 Task: For heading  Tahoma with underline.  font size for heading20,  'Change the font style of data to'Arial.  and font size to 12,  Change the alignment of both headline & data to Align left.  In the sheet   Blaze Sales book
Action: Mouse moved to (61, 95)
Screenshot: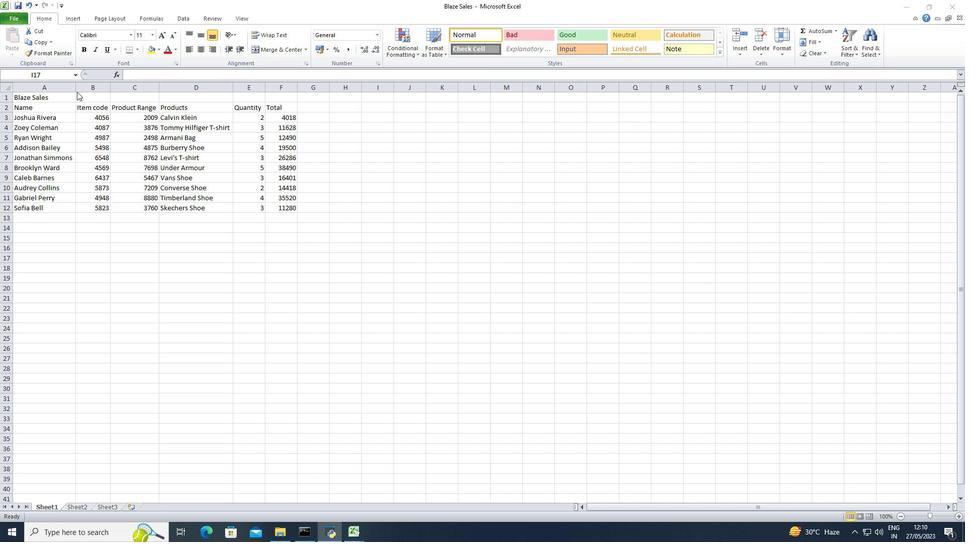 
Action: Mouse pressed left at (61, 95)
Screenshot: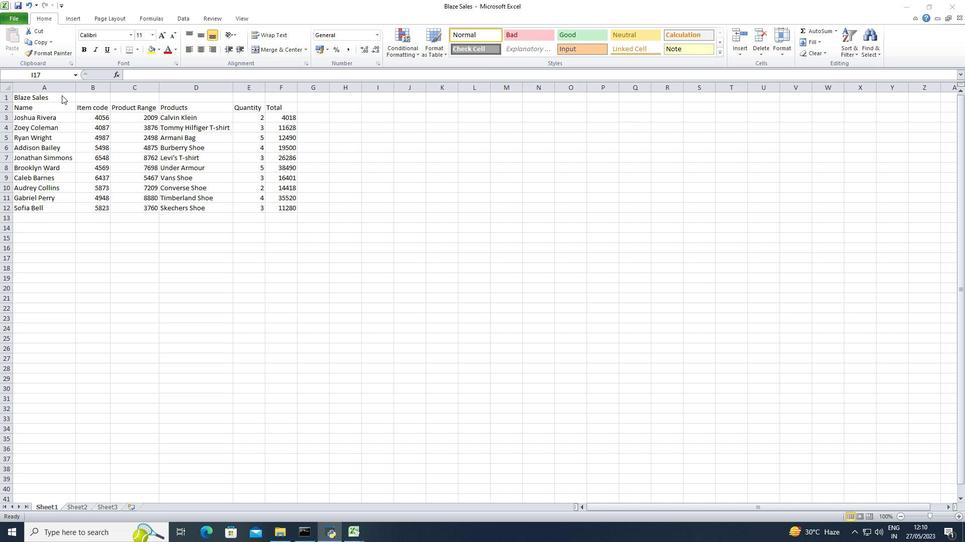 
Action: Mouse moved to (63, 97)
Screenshot: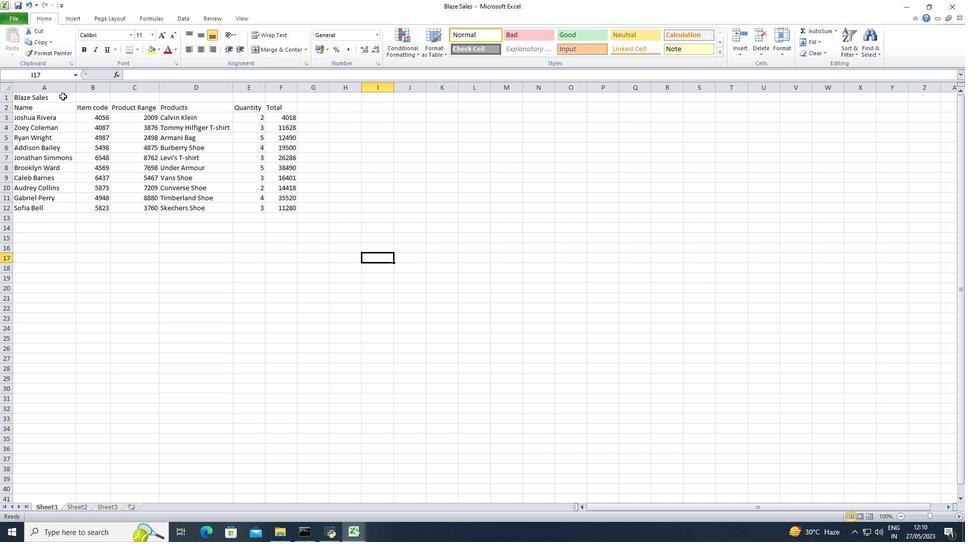 
Action: Mouse pressed left at (63, 97)
Screenshot: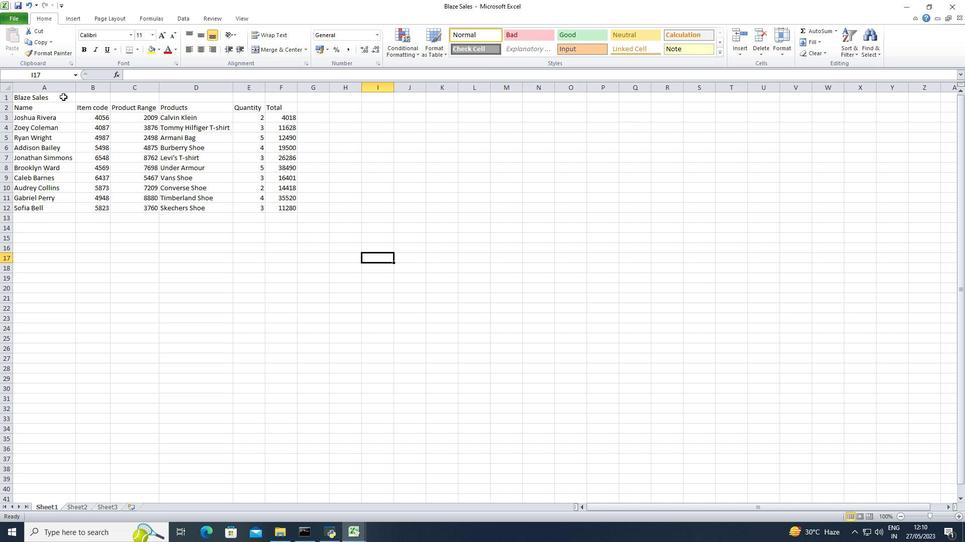 
Action: Mouse moved to (132, 37)
Screenshot: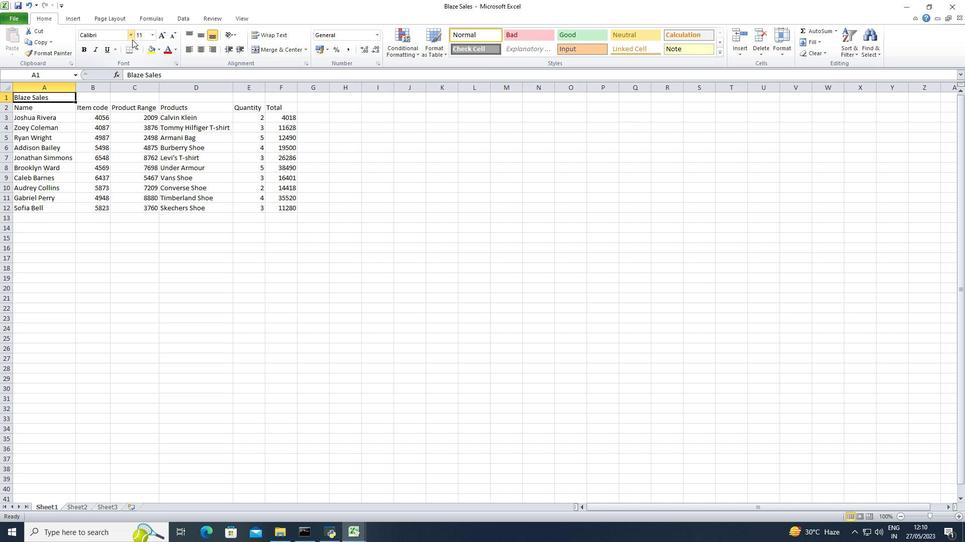 
Action: Mouse pressed left at (132, 37)
Screenshot: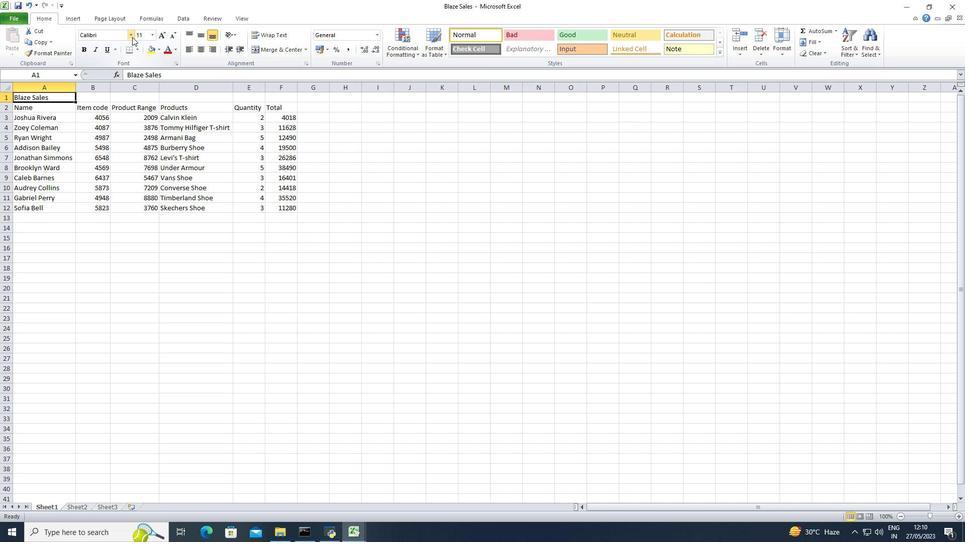 
Action: Key pressed tahoma
Screenshot: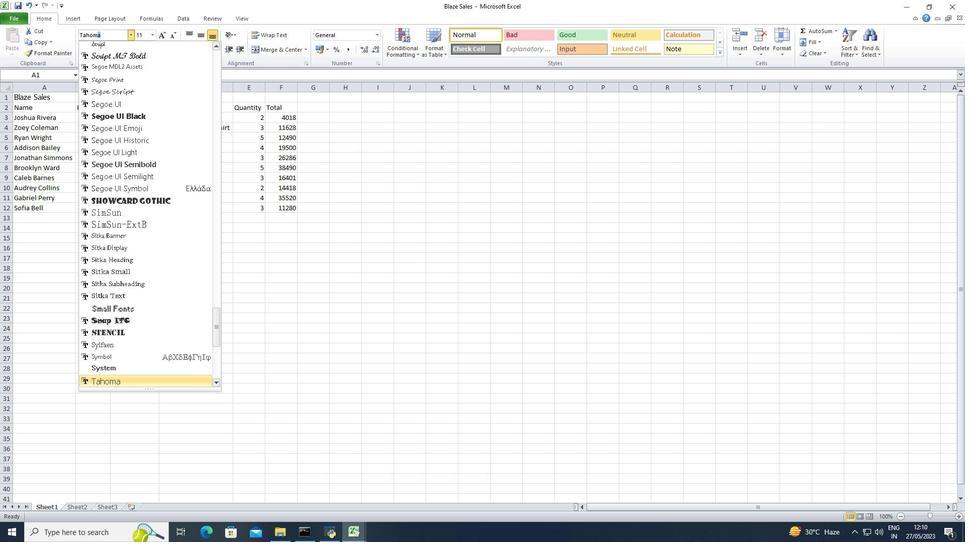 
Action: Mouse moved to (138, 381)
Screenshot: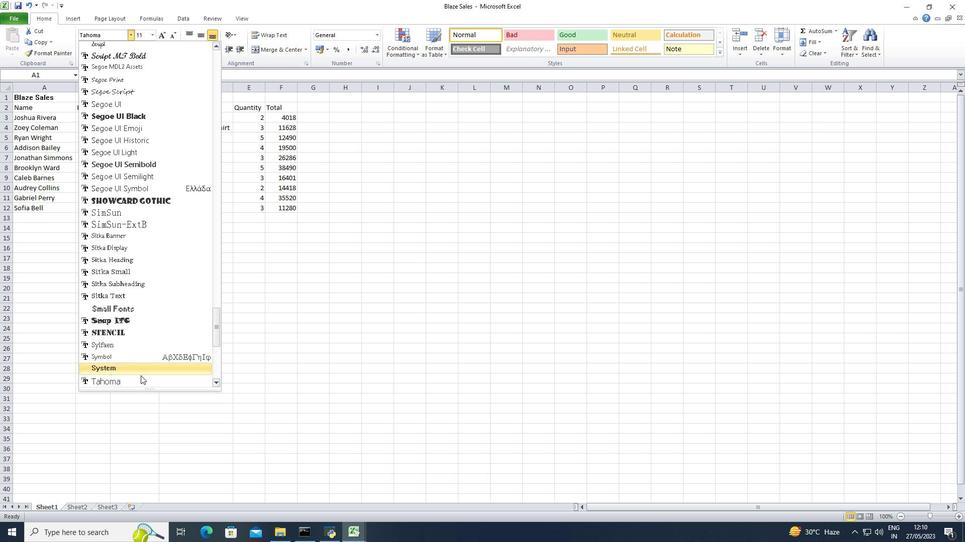
Action: Mouse pressed left at (138, 381)
Screenshot: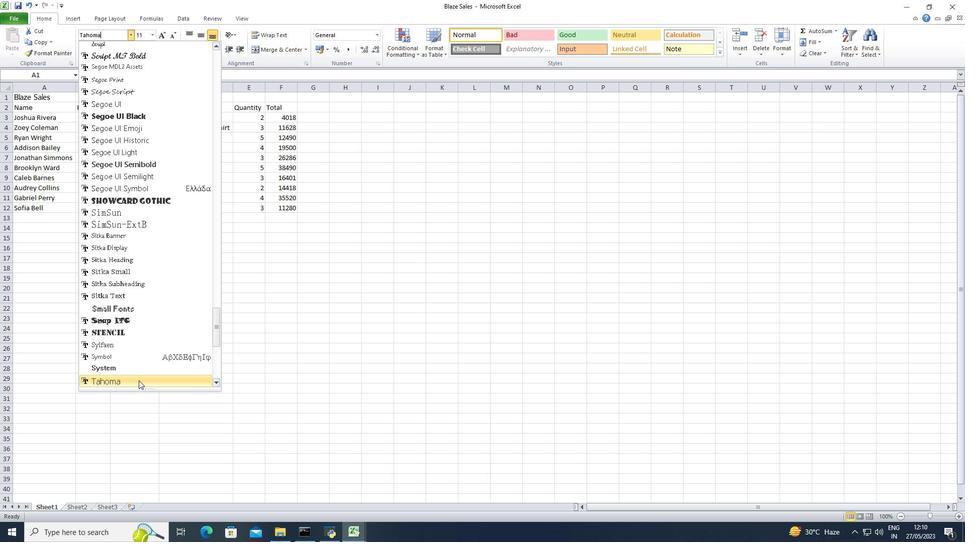 
Action: Mouse moved to (107, 50)
Screenshot: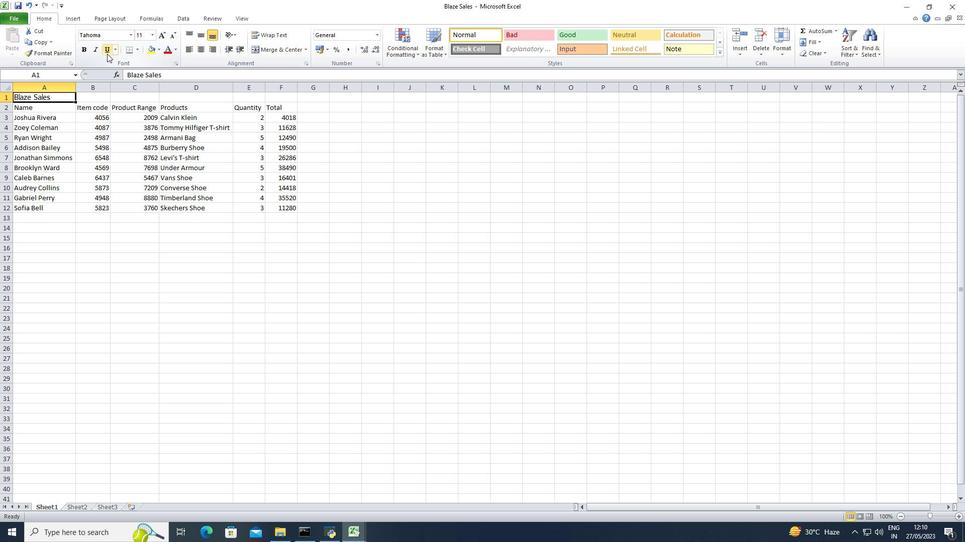 
Action: Mouse pressed left at (107, 50)
Screenshot: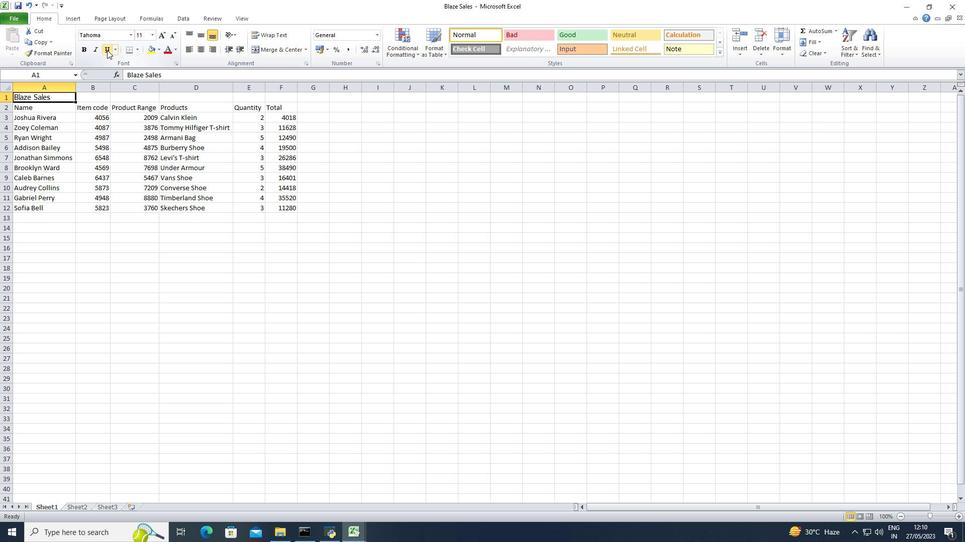 
Action: Mouse moved to (151, 36)
Screenshot: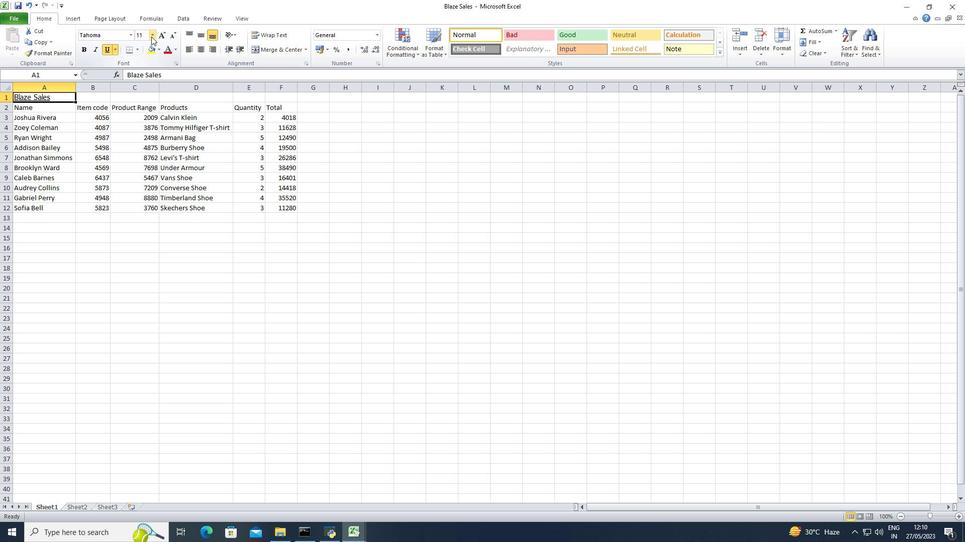 
Action: Mouse pressed left at (151, 36)
Screenshot: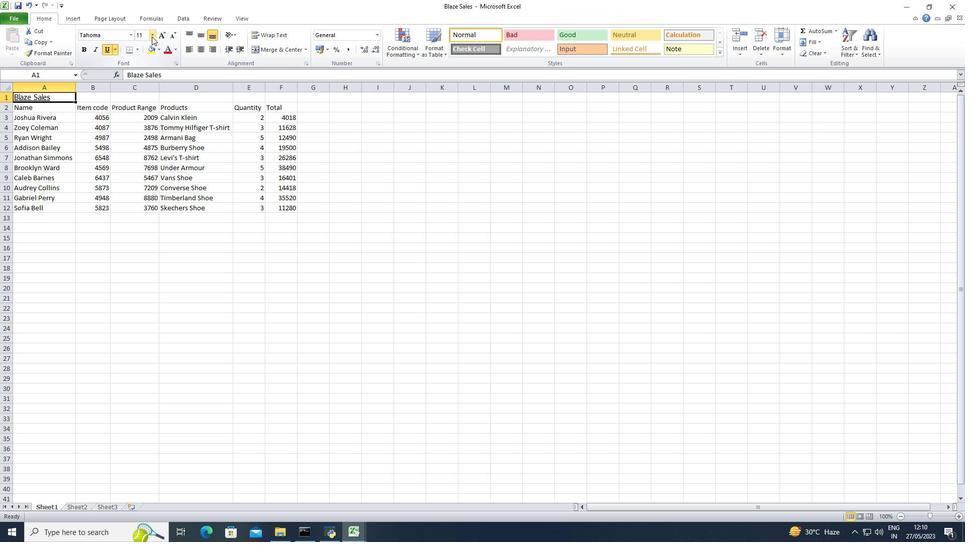 
Action: Mouse moved to (140, 114)
Screenshot: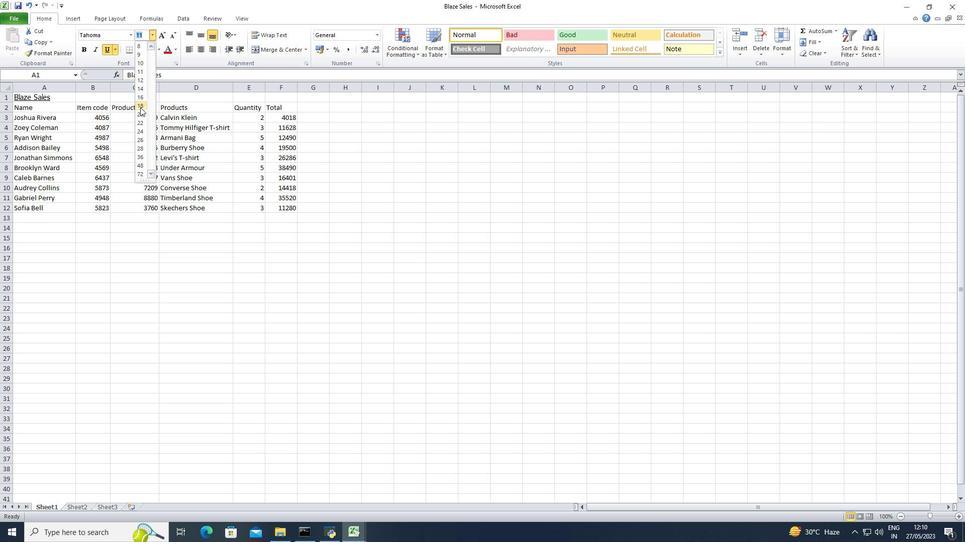 
Action: Mouse pressed left at (140, 114)
Screenshot: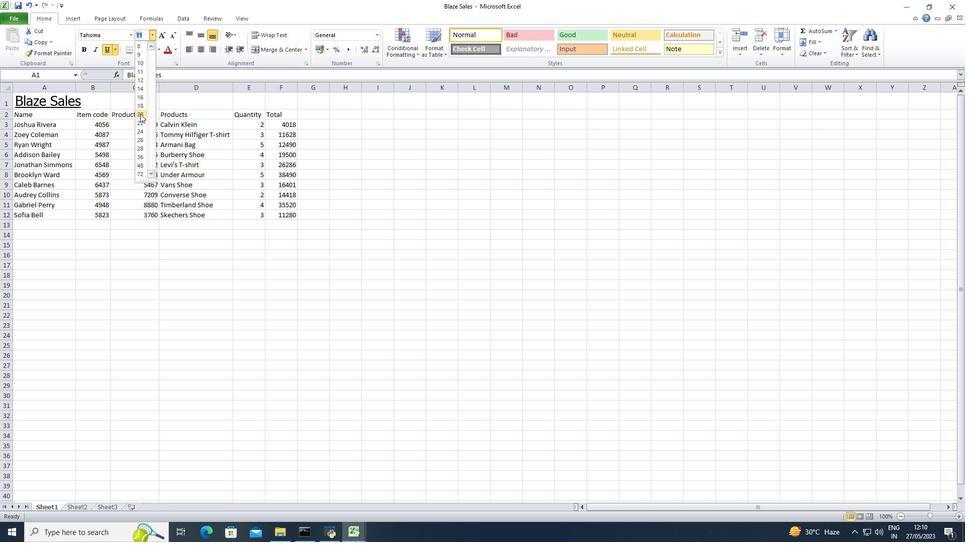 
Action: Mouse moved to (52, 115)
Screenshot: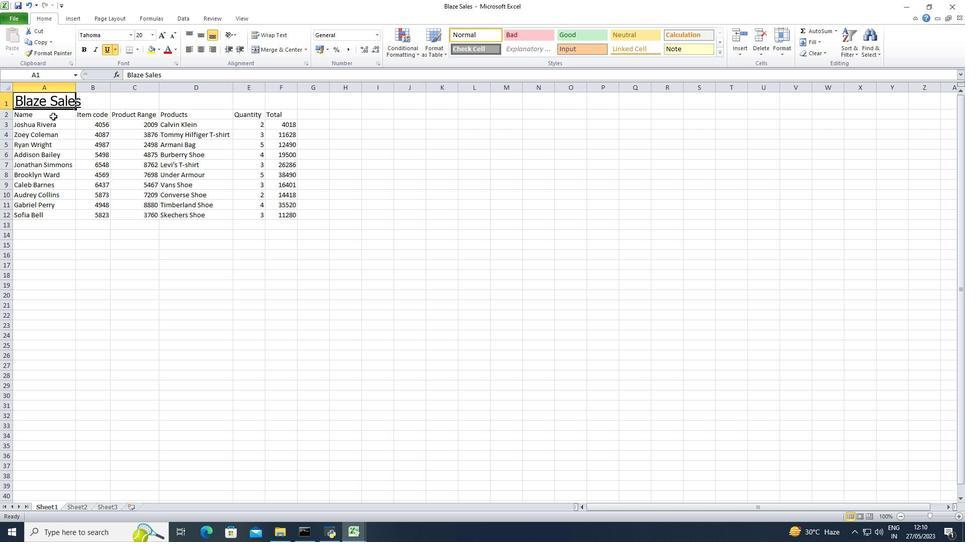 
Action: Mouse pressed left at (52, 115)
Screenshot: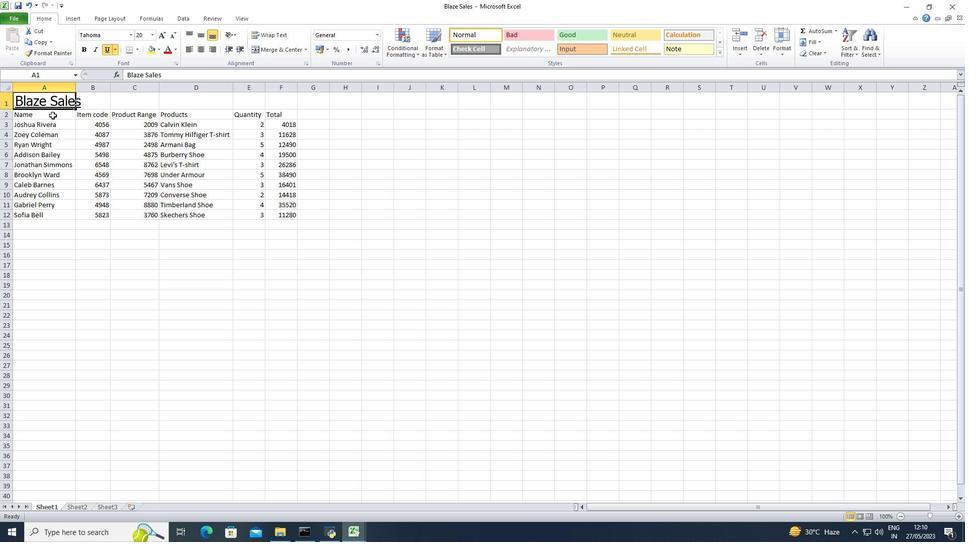 
Action: Mouse moved to (131, 36)
Screenshot: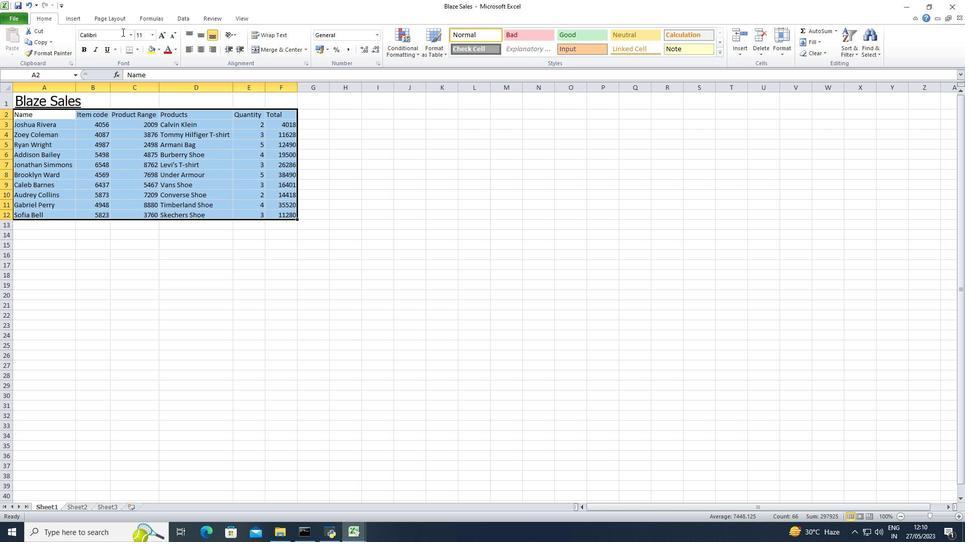 
Action: Mouse pressed left at (131, 36)
Screenshot: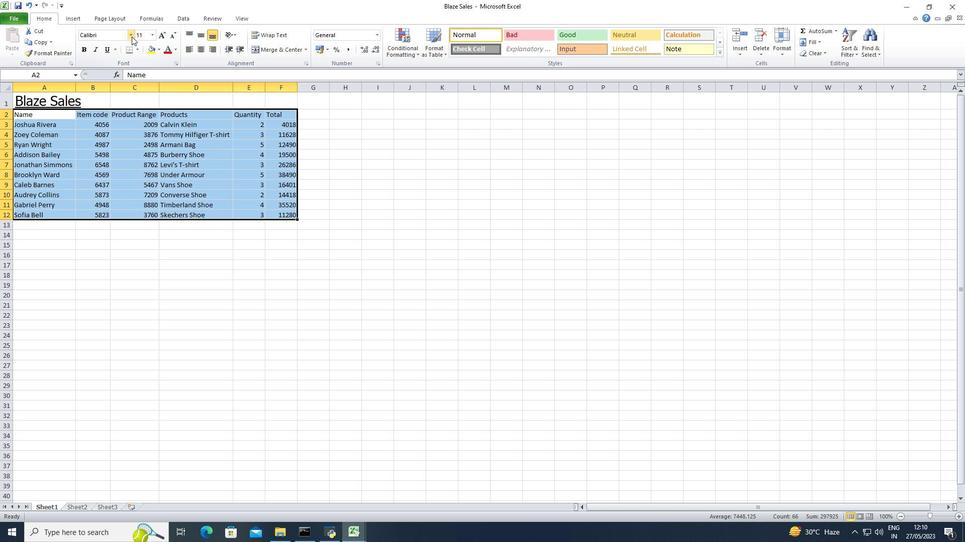 
Action: Mouse moved to (116, 117)
Screenshot: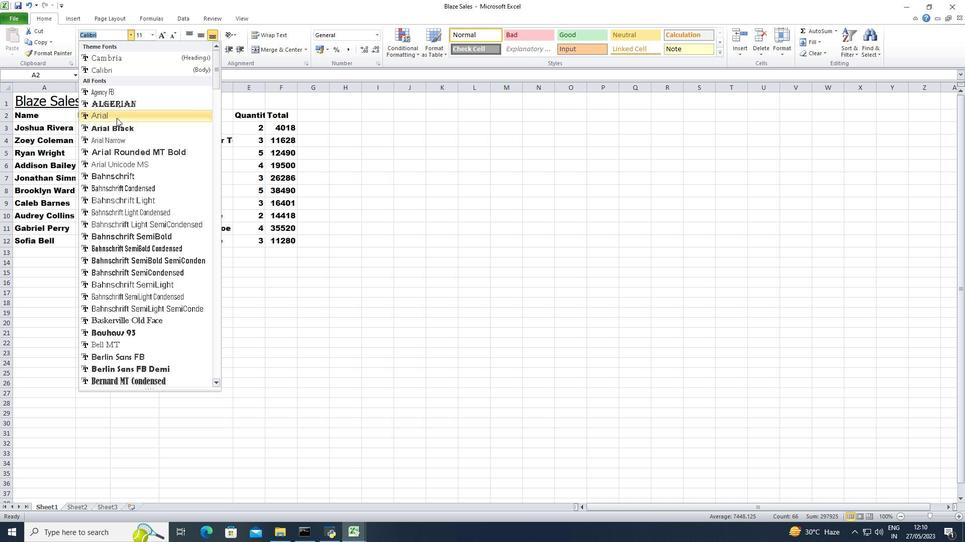 
Action: Mouse pressed left at (116, 117)
Screenshot: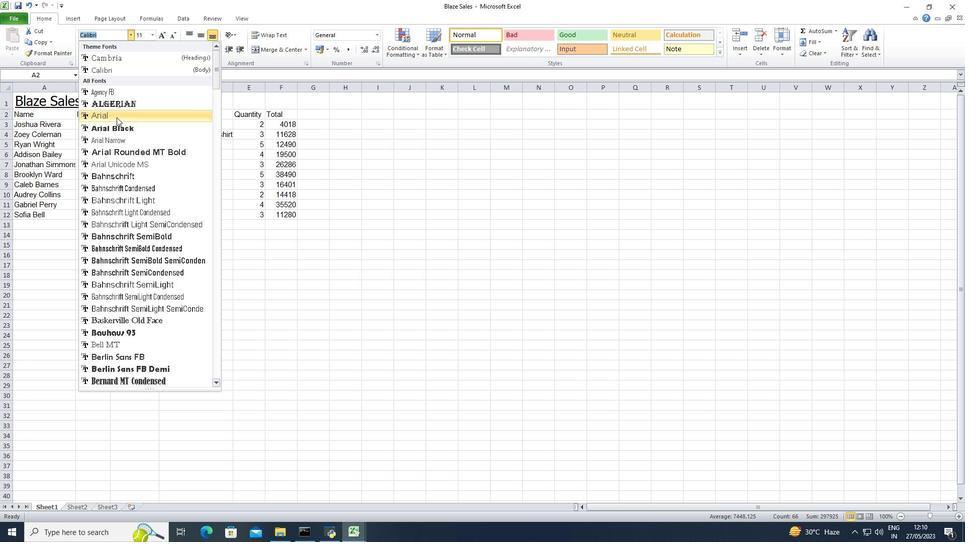 
Action: Mouse moved to (154, 34)
Screenshot: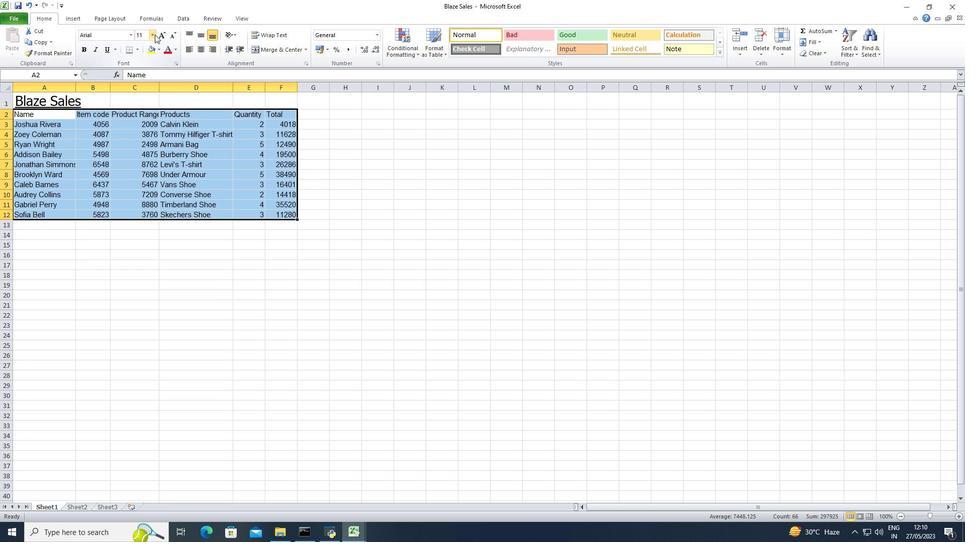 
Action: Mouse pressed left at (154, 34)
Screenshot: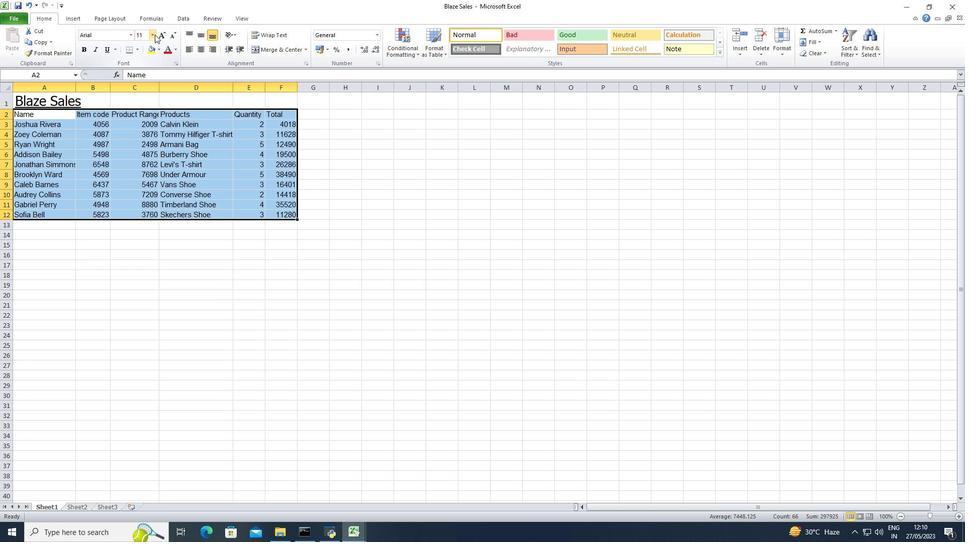 
Action: Mouse moved to (142, 78)
Screenshot: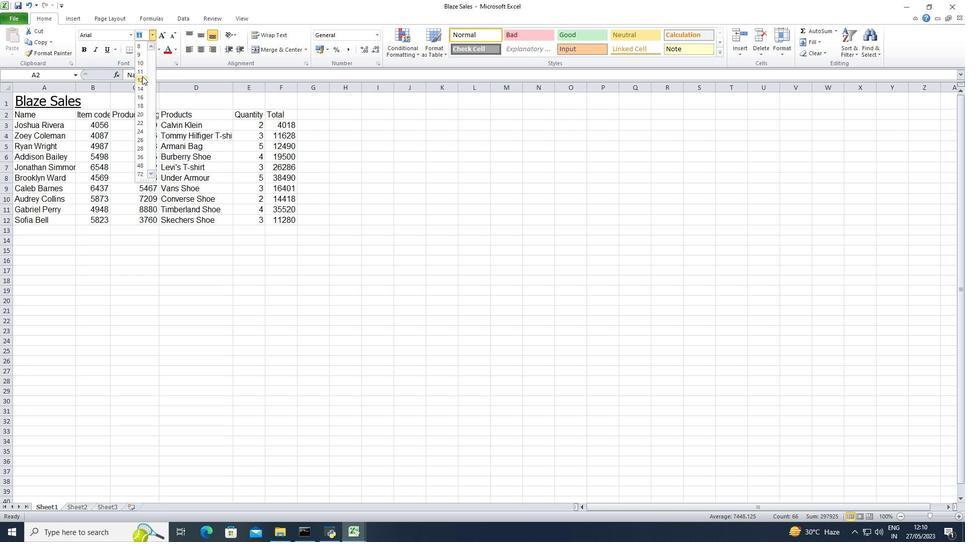 
Action: Mouse pressed left at (142, 78)
Screenshot: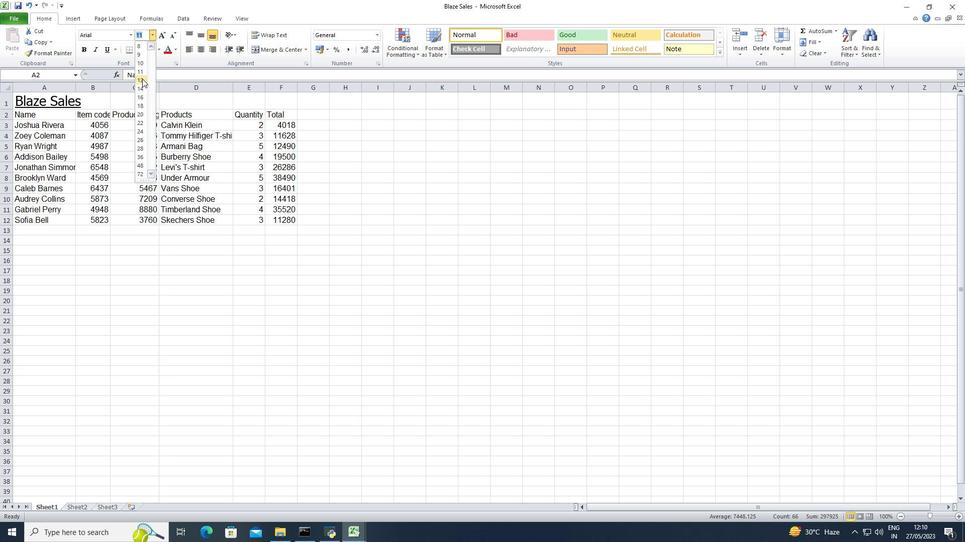 
Action: Mouse moved to (92, 100)
Screenshot: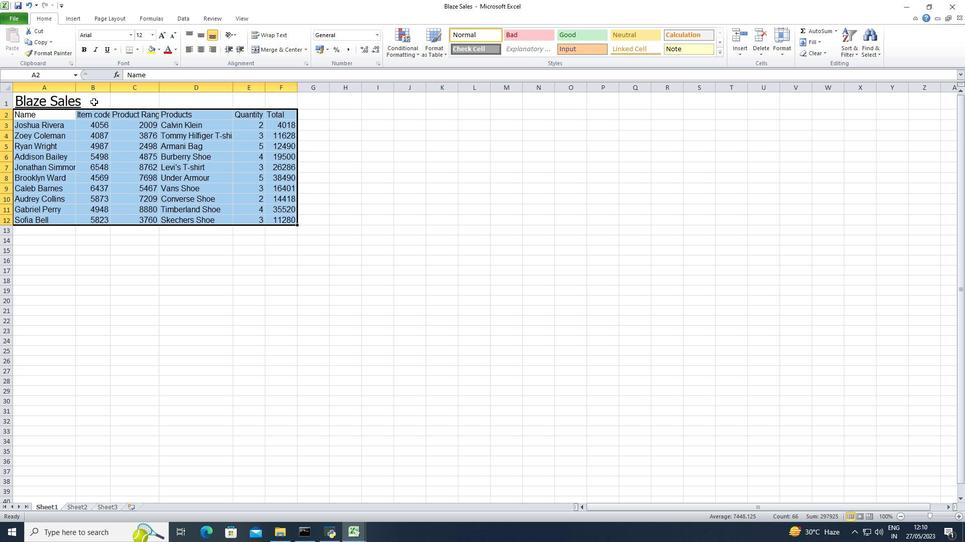 
Action: Mouse pressed left at (92, 100)
Screenshot: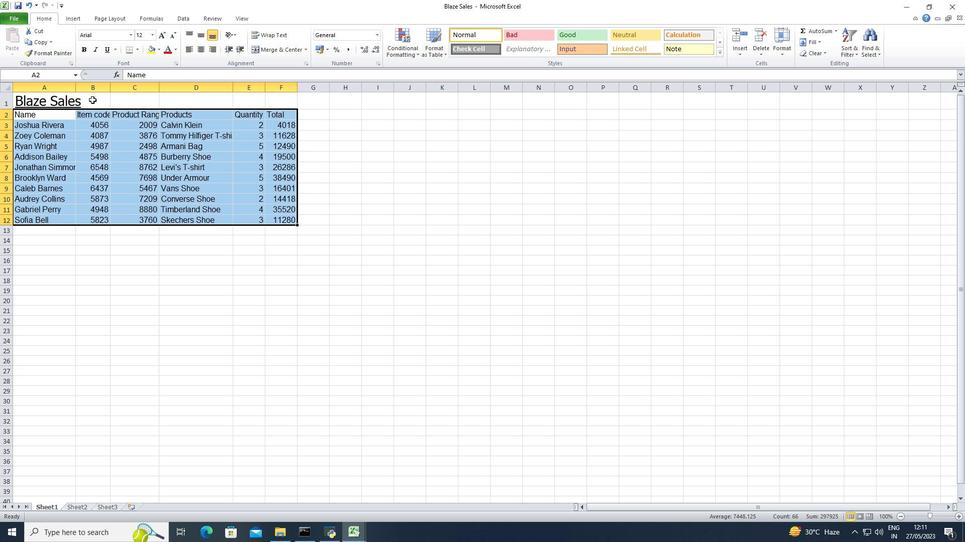 
Action: Mouse moved to (43, 101)
Screenshot: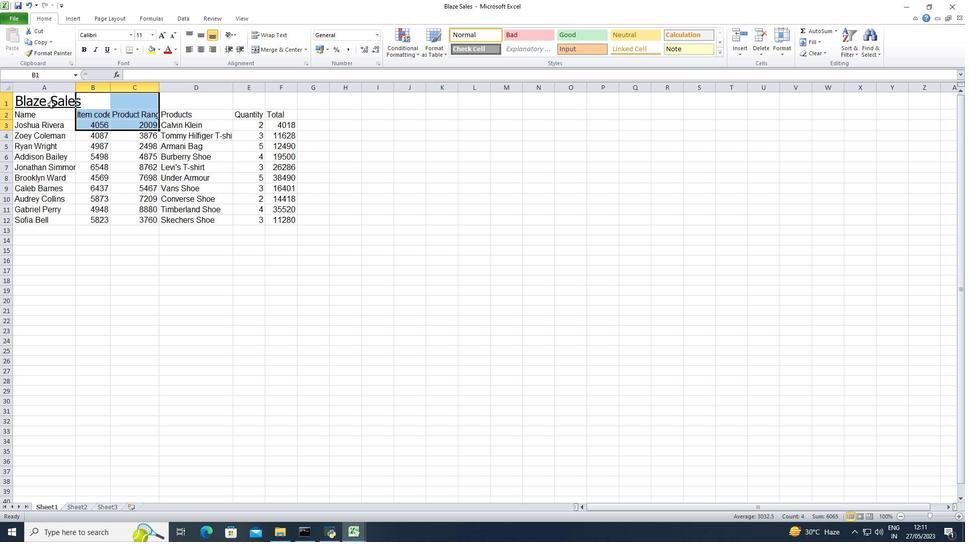
Action: Mouse pressed left at (43, 101)
Screenshot: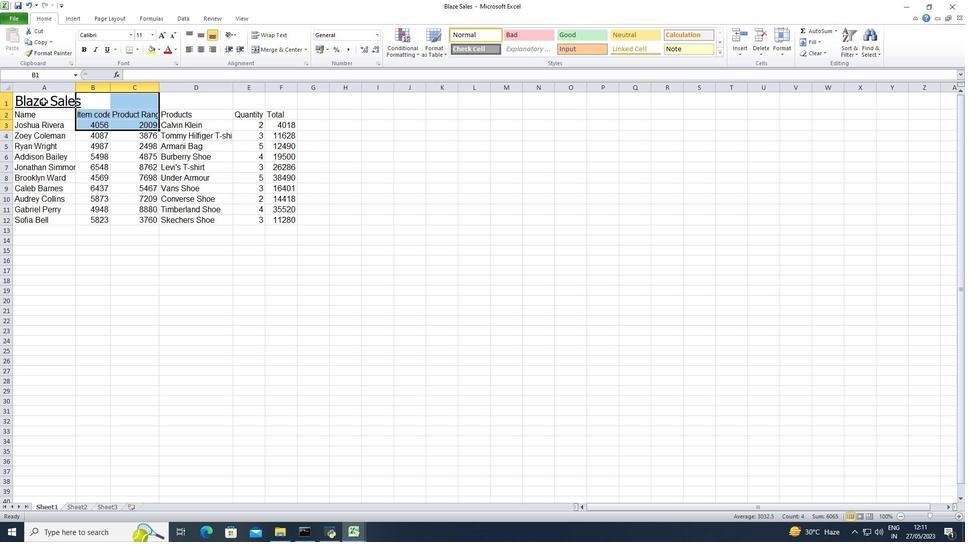 
Action: Mouse moved to (188, 50)
Screenshot: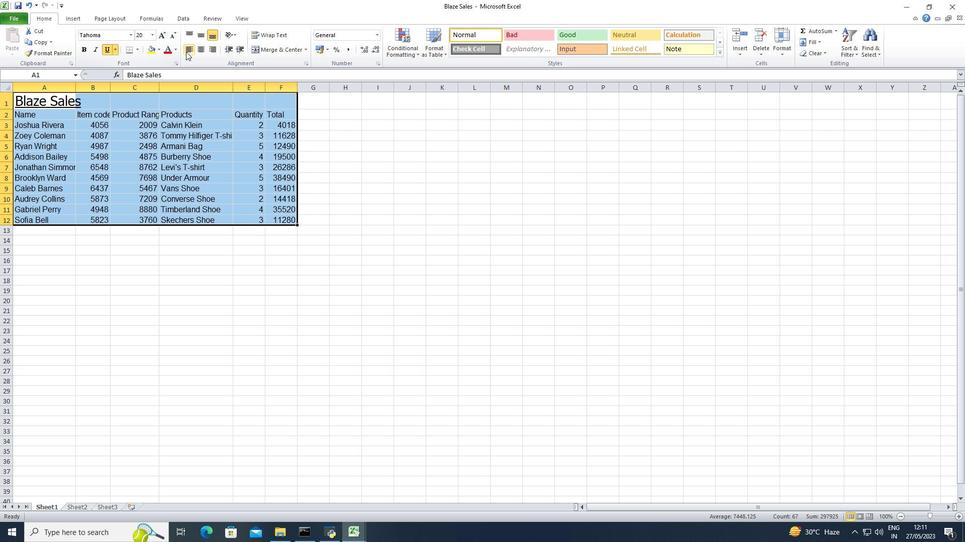 
Action: Mouse pressed left at (188, 50)
Screenshot: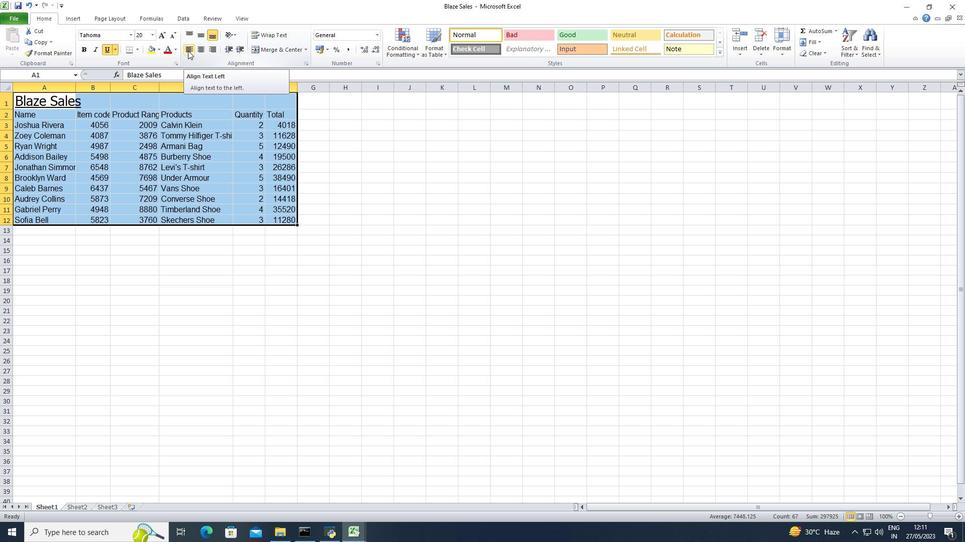 
Action: Mouse moved to (332, 211)
Screenshot: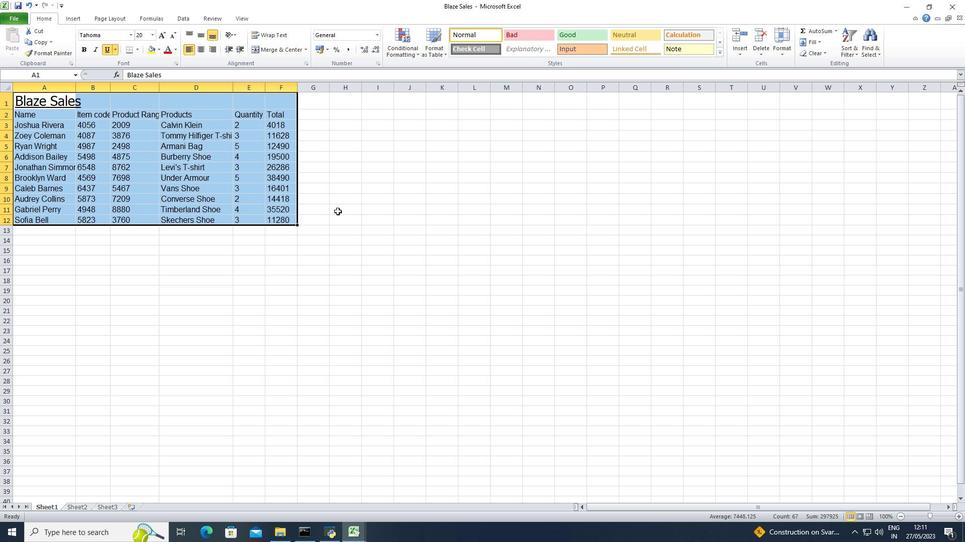 
Action: Mouse pressed left at (332, 211)
Screenshot: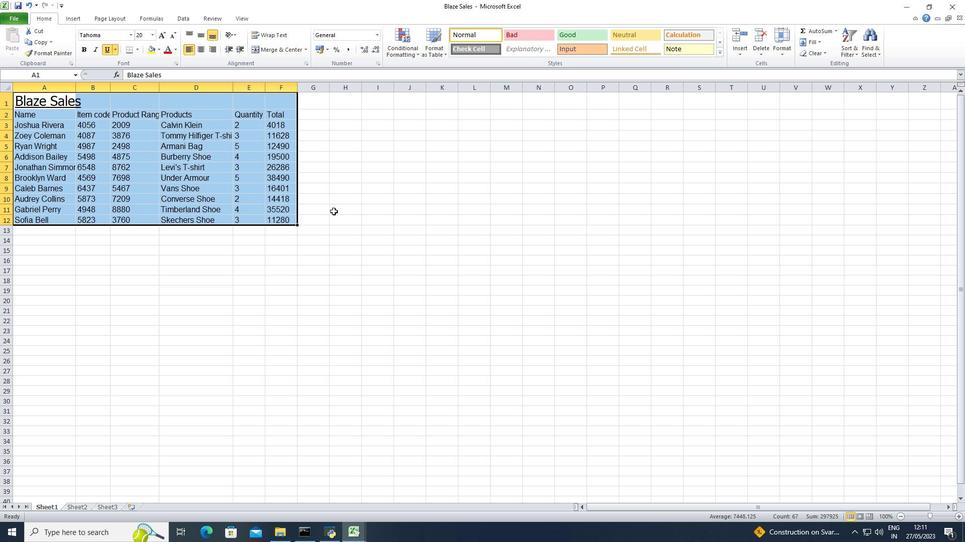 
